 Task: Create a task  Create a new online platform for online gaming tournaments , assign it to team member softage.5@softage.net in the project BackTech and update the status of the task to  Off Track , set the priority of the task to Medium
Action: Mouse moved to (387, 330)
Screenshot: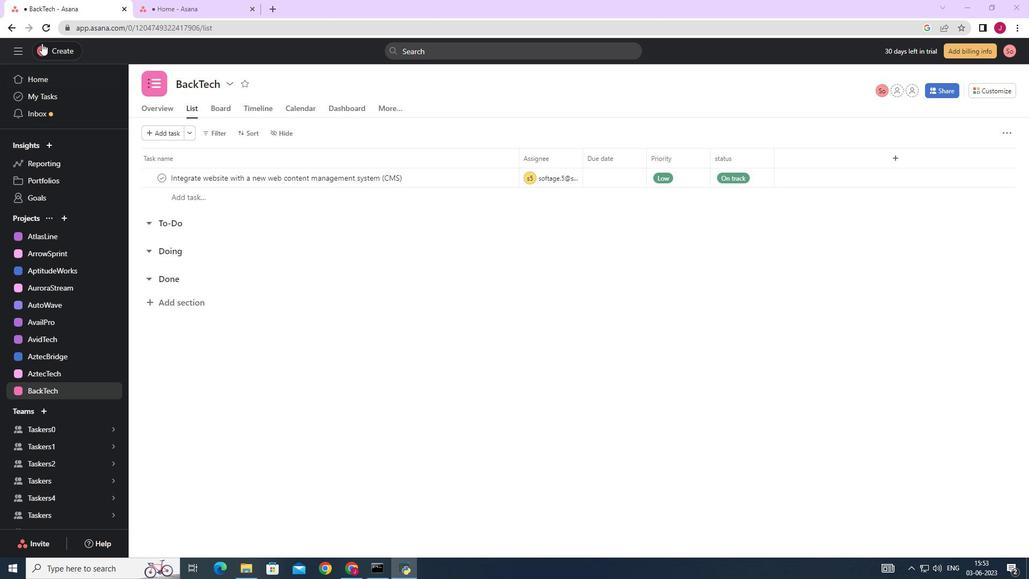 
Action: Mouse scrolled (387, 330) with delta (0, 0)
Screenshot: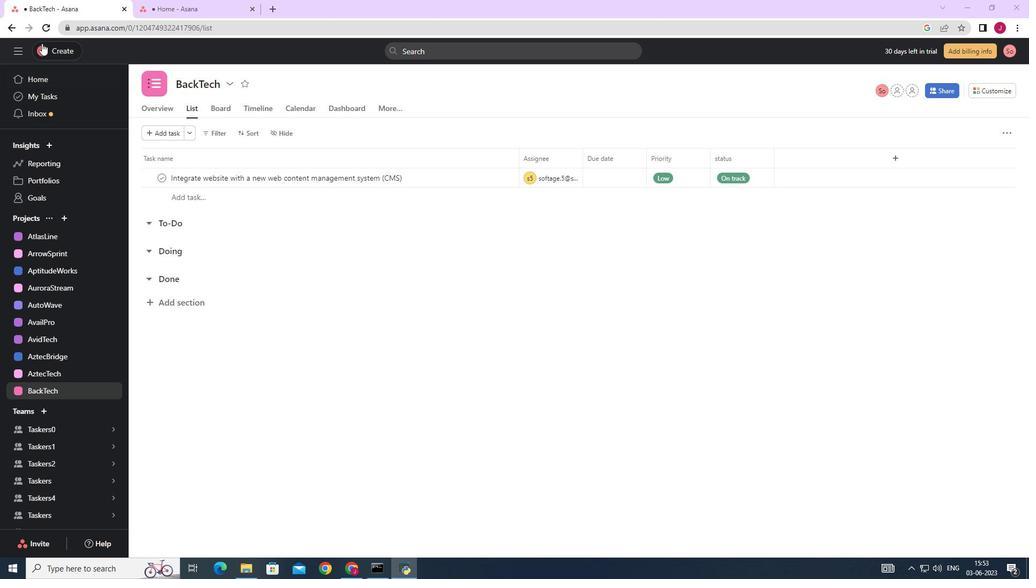 
Action: Mouse scrolled (387, 330) with delta (0, 0)
Screenshot: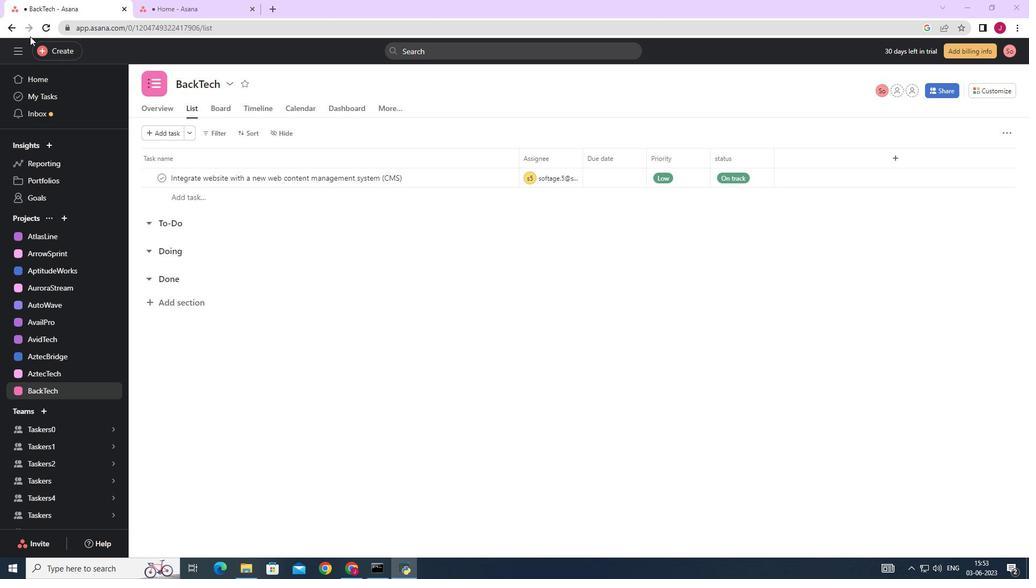 
Action: Mouse scrolled (387, 330) with delta (0, 0)
Screenshot: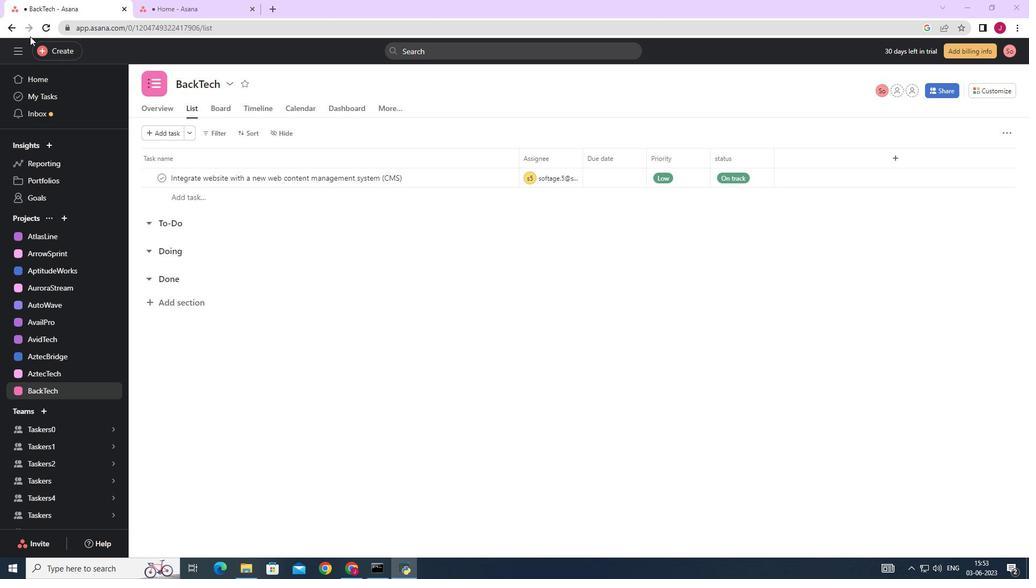 
Action: Mouse scrolled (387, 330) with delta (0, 0)
Screenshot: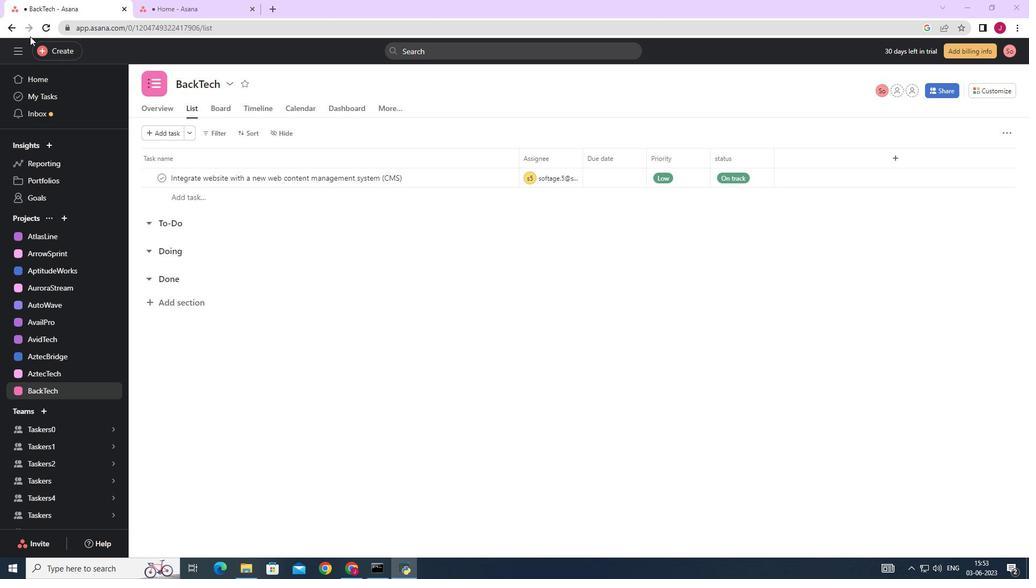 
Action: Mouse moved to (384, 337)
Screenshot: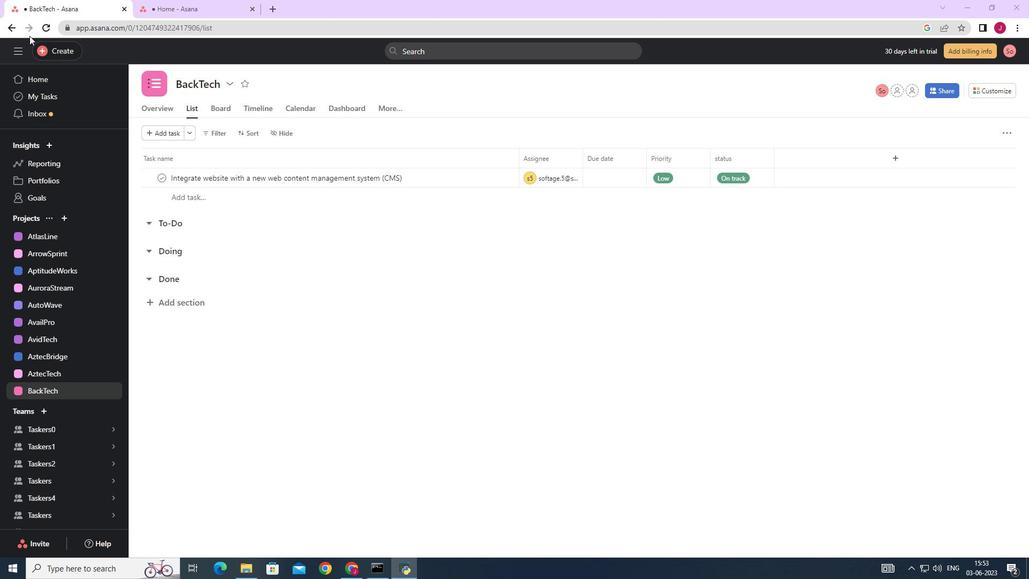 
Action: Mouse scrolled (384, 336) with delta (0, 0)
Screenshot: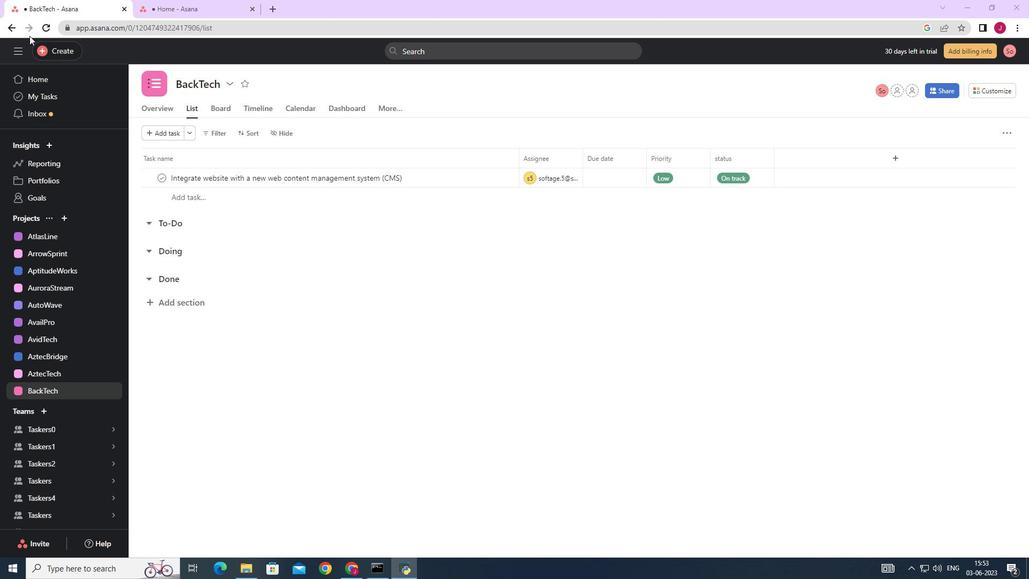 
Action: Mouse moved to (118, 512)
Screenshot: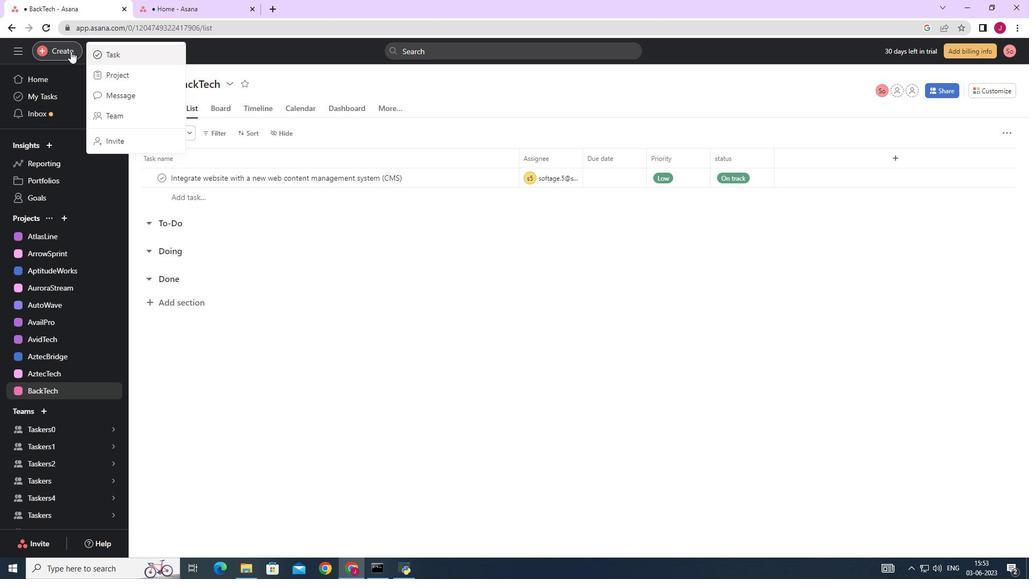 
Action: Mouse pressed left at (118, 512)
Screenshot: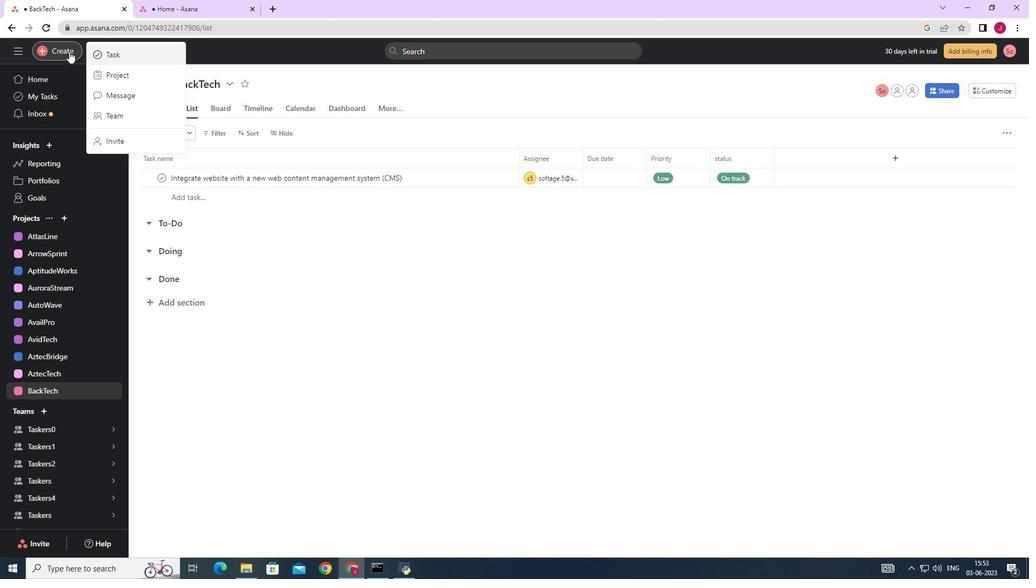 
Action: Mouse moved to (267, 425)
Screenshot: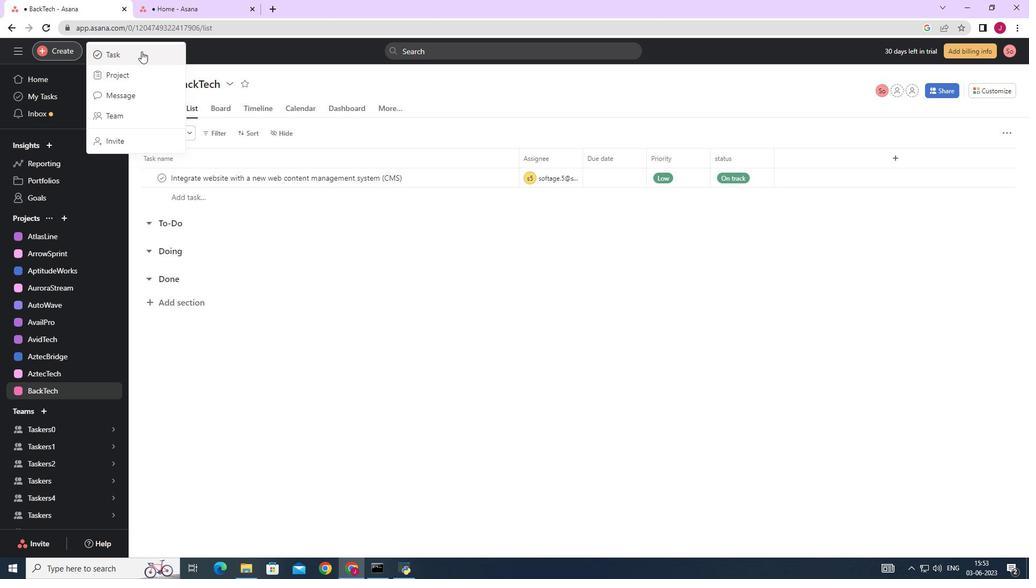 
Action: Mouse scrolled (267, 424) with delta (0, 0)
Screenshot: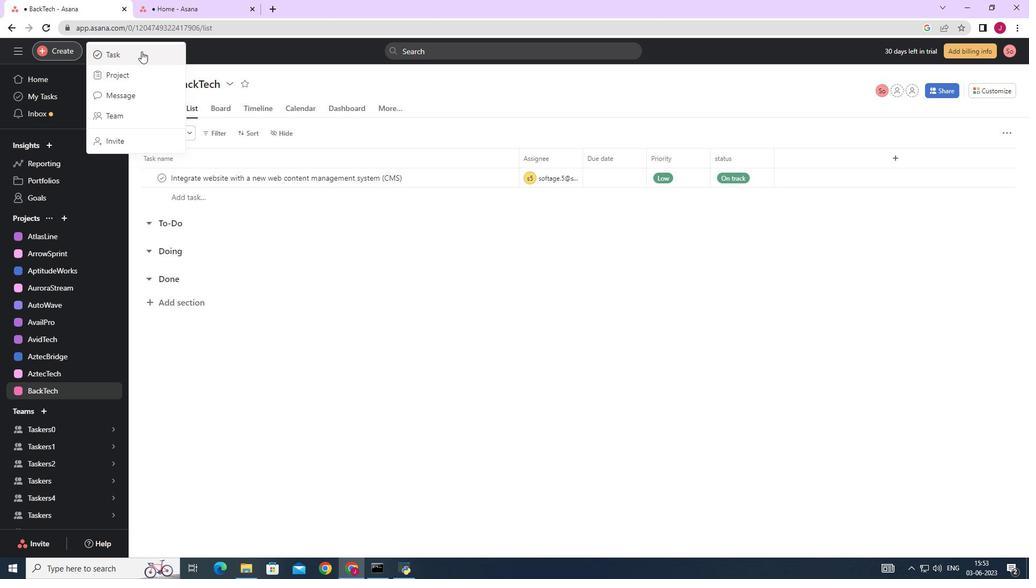 
Action: Mouse scrolled (267, 424) with delta (0, 0)
Screenshot: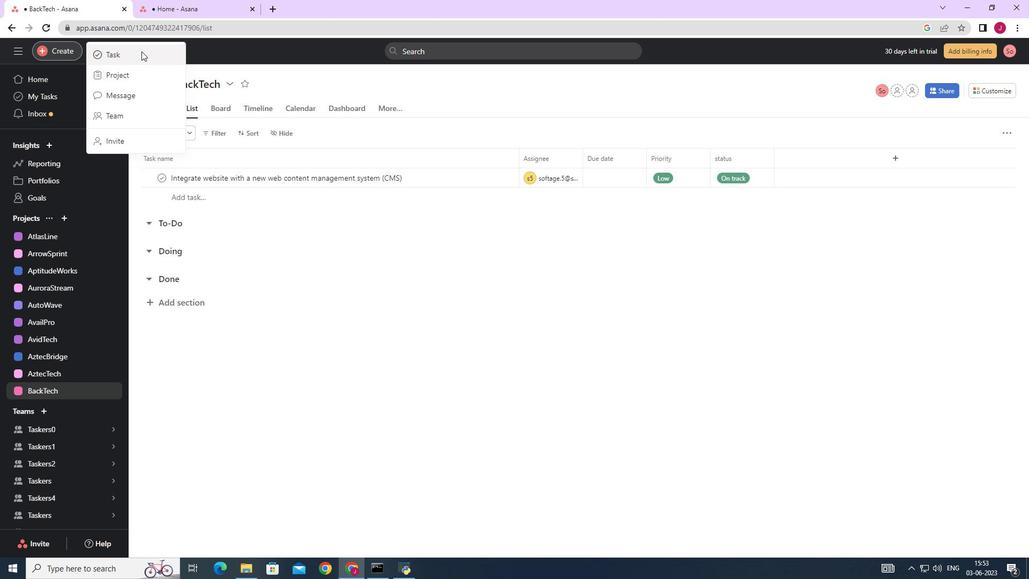 
Action: Mouse scrolled (267, 424) with delta (0, 0)
Screenshot: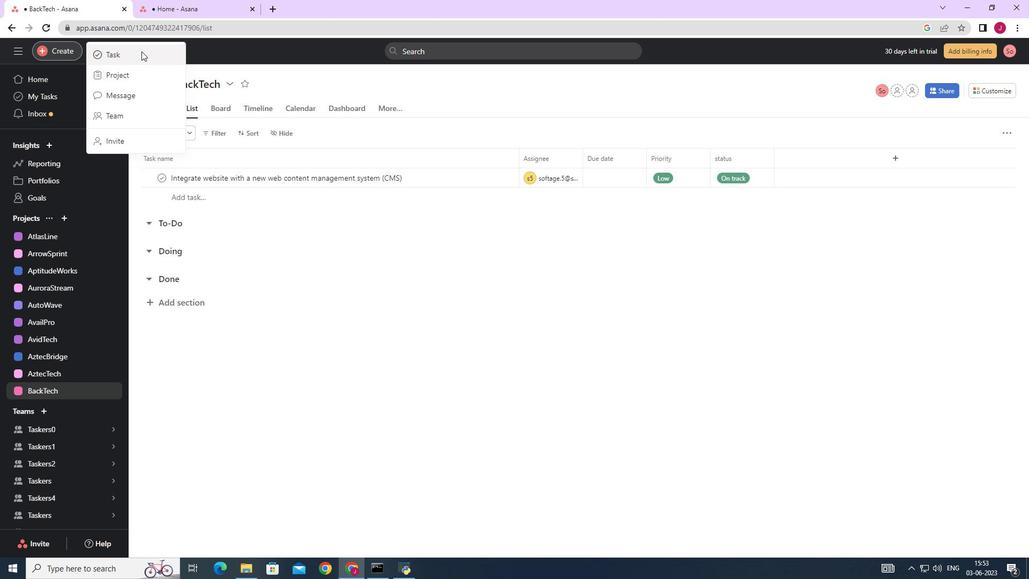 
Action: Mouse scrolled (267, 424) with delta (0, 0)
Screenshot: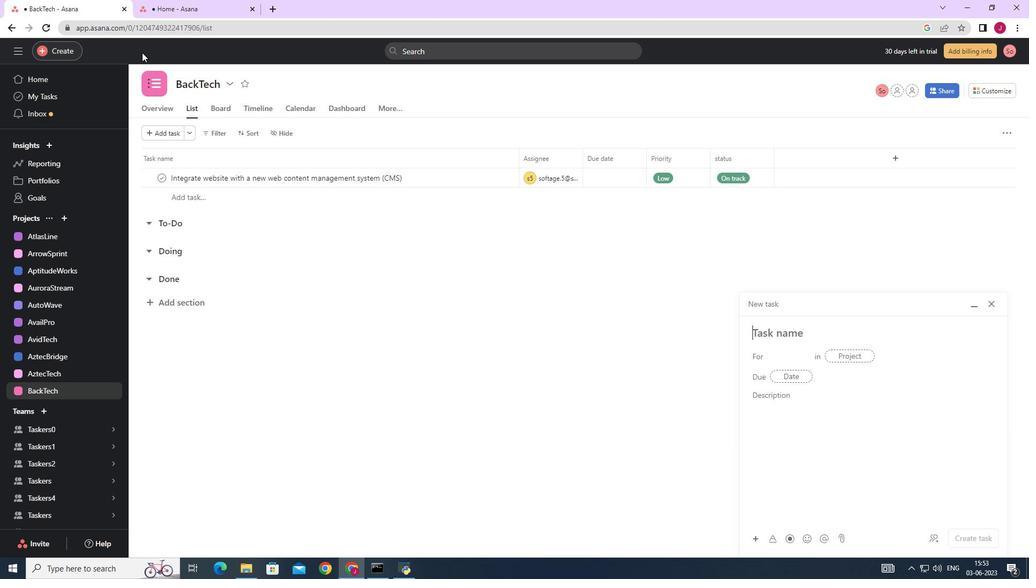 
Action: Mouse scrolled (267, 425) with delta (0, 0)
Screenshot: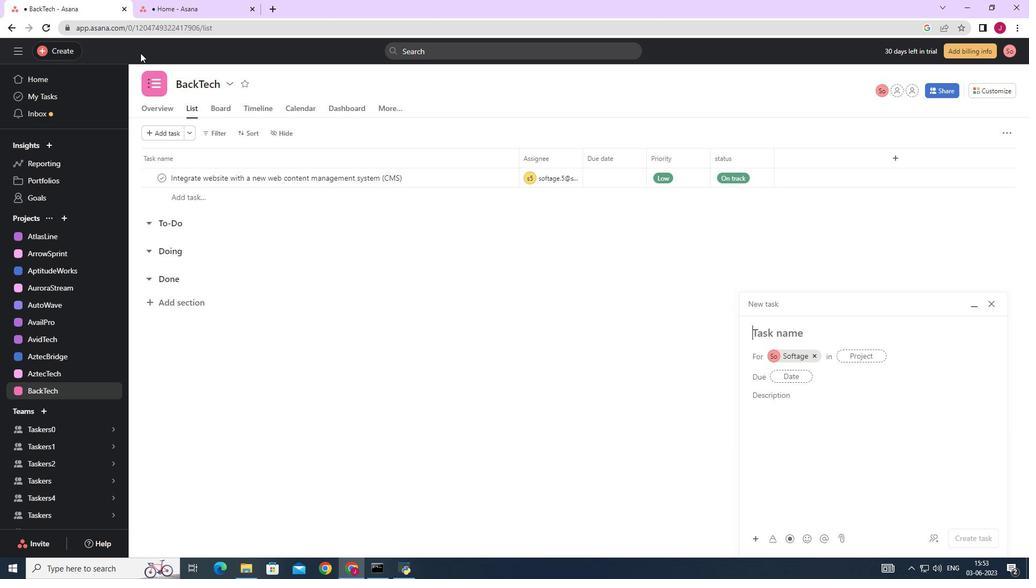 
Action: Mouse scrolled (267, 425) with delta (0, 0)
Screenshot: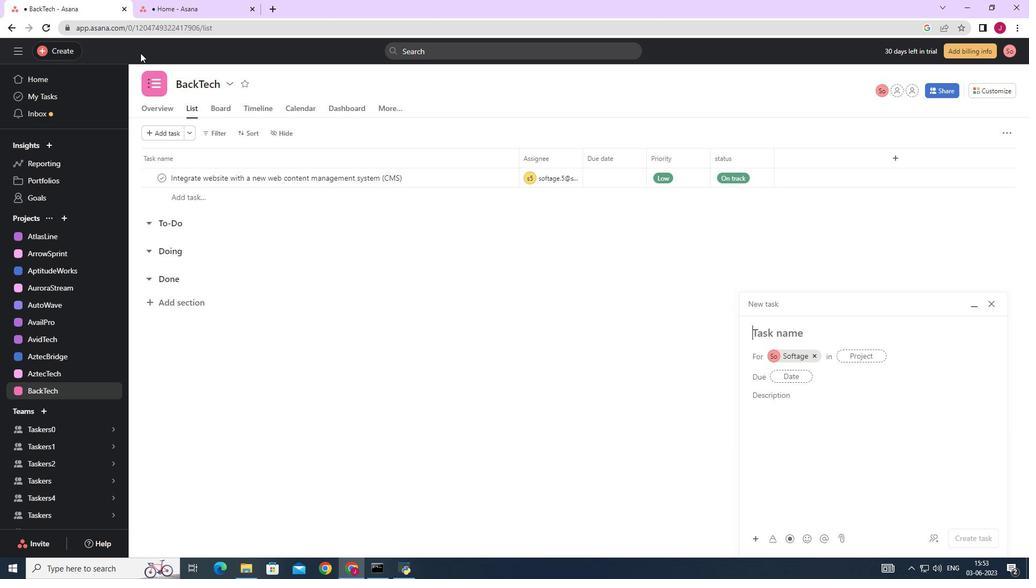 
Action: Mouse moved to (246, 417)
Screenshot: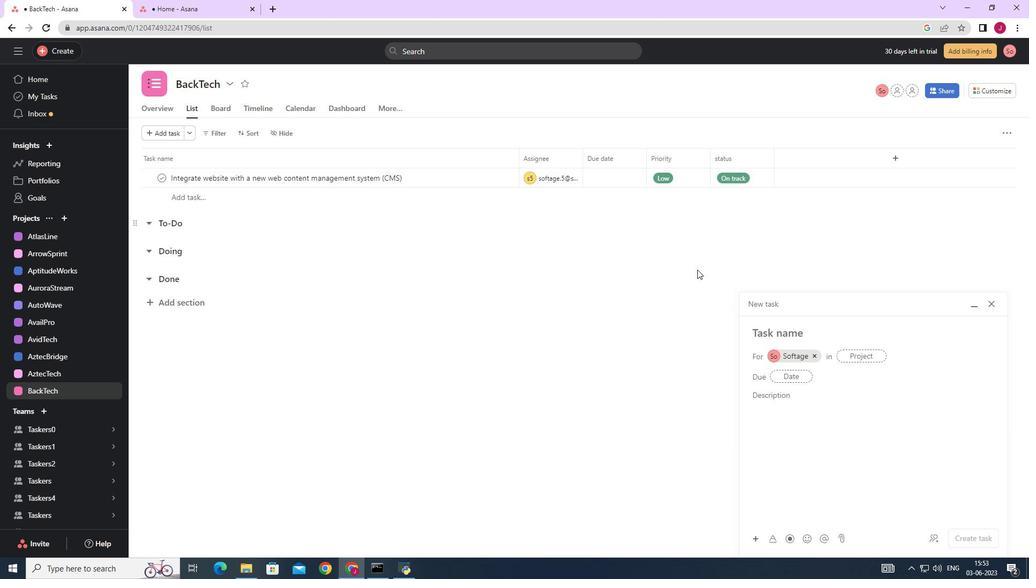 
Action: Mouse scrolled (246, 417) with delta (0, 0)
Screenshot: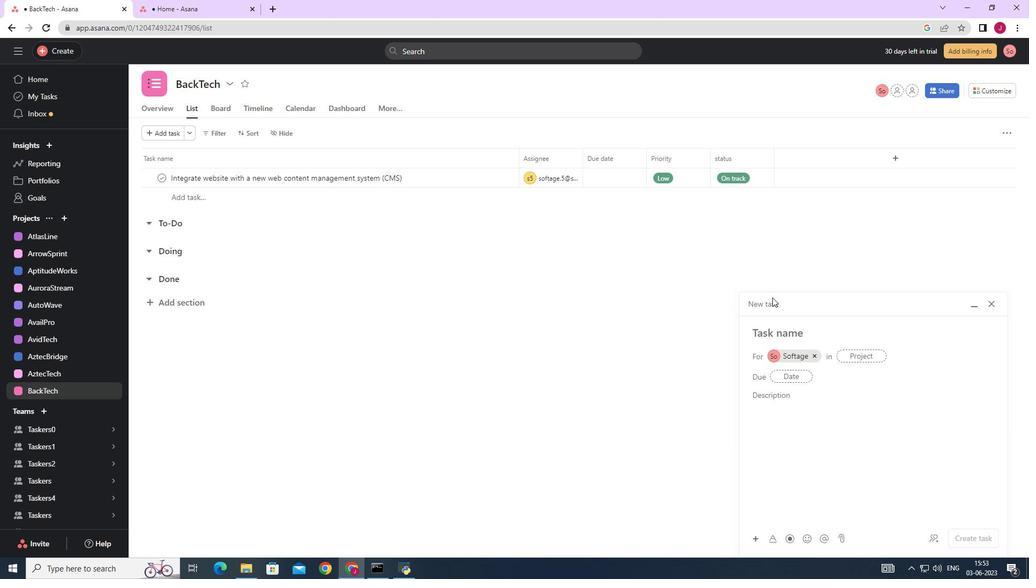 
Action: Mouse scrolled (246, 417) with delta (0, 0)
Screenshot: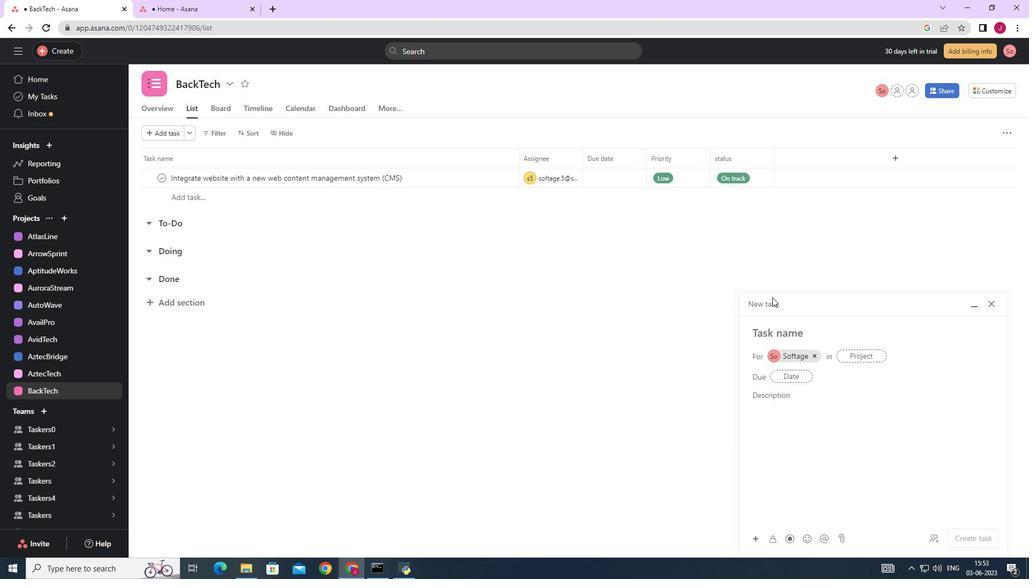 
Action: Mouse scrolled (246, 417) with delta (0, 0)
Screenshot: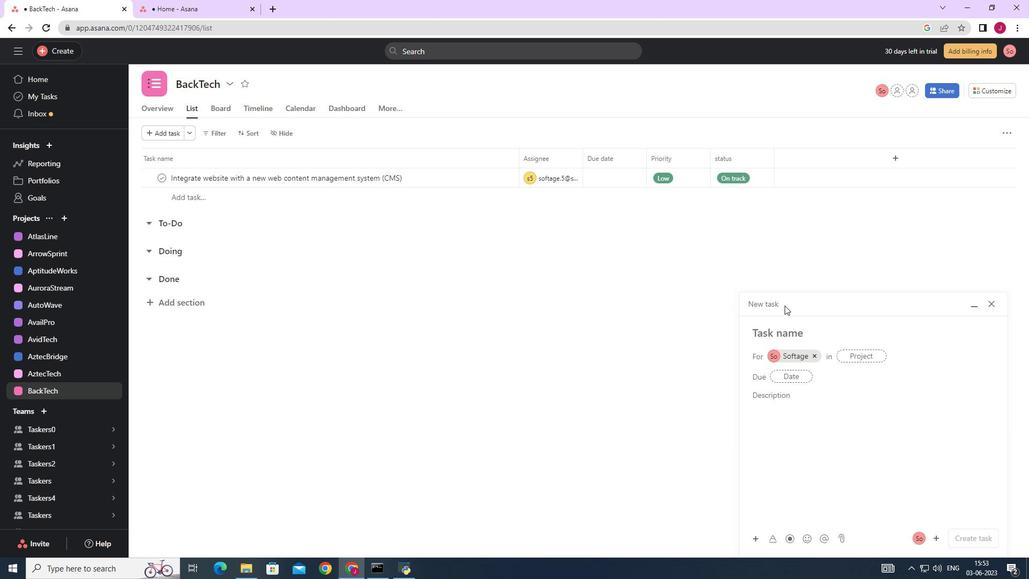 
Action: Mouse scrolled (246, 417) with delta (0, 0)
Screenshot: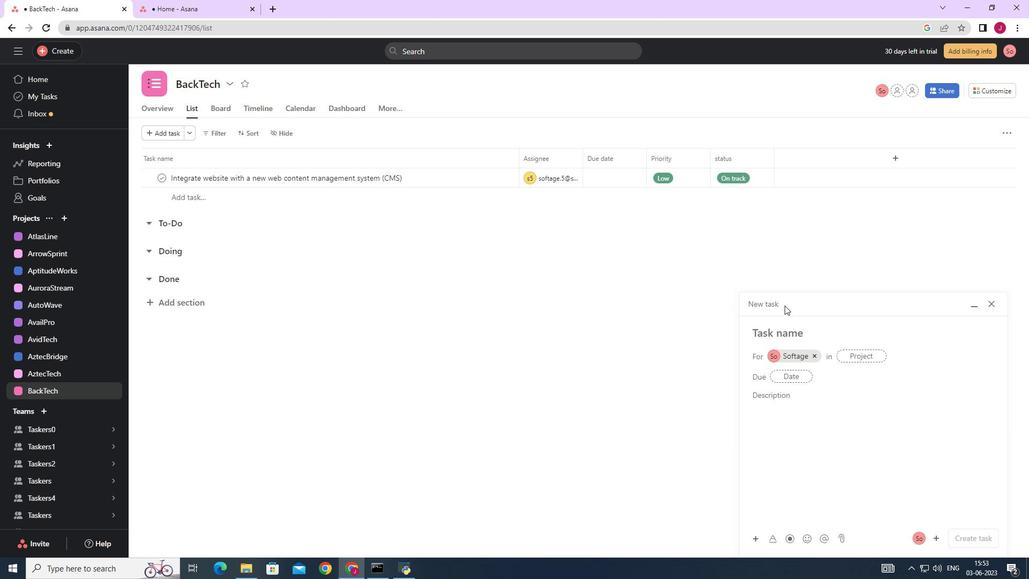 
Action: Mouse moved to (482, 378)
Screenshot: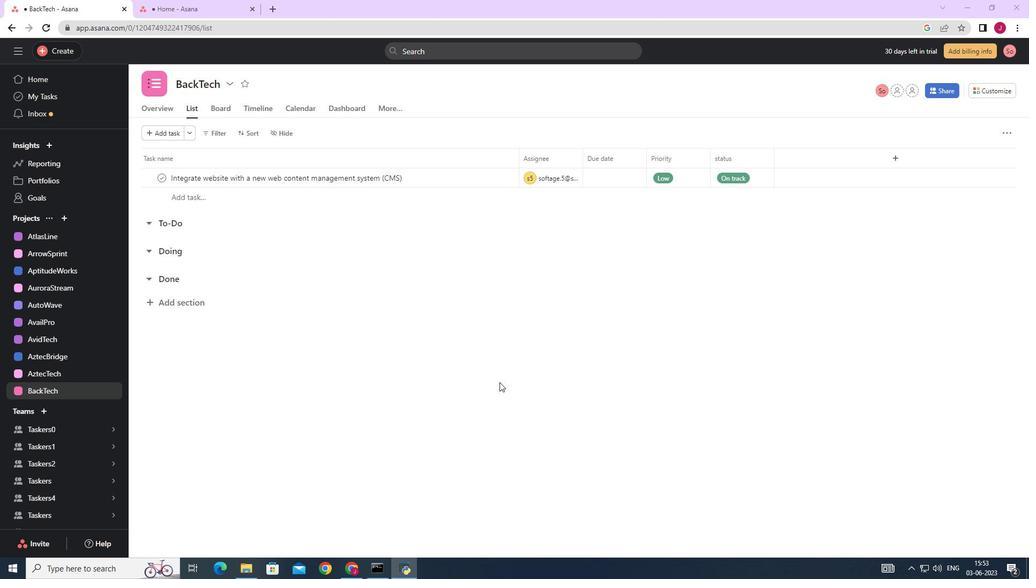 
Action: Mouse scrolled (482, 378) with delta (0, 0)
Screenshot: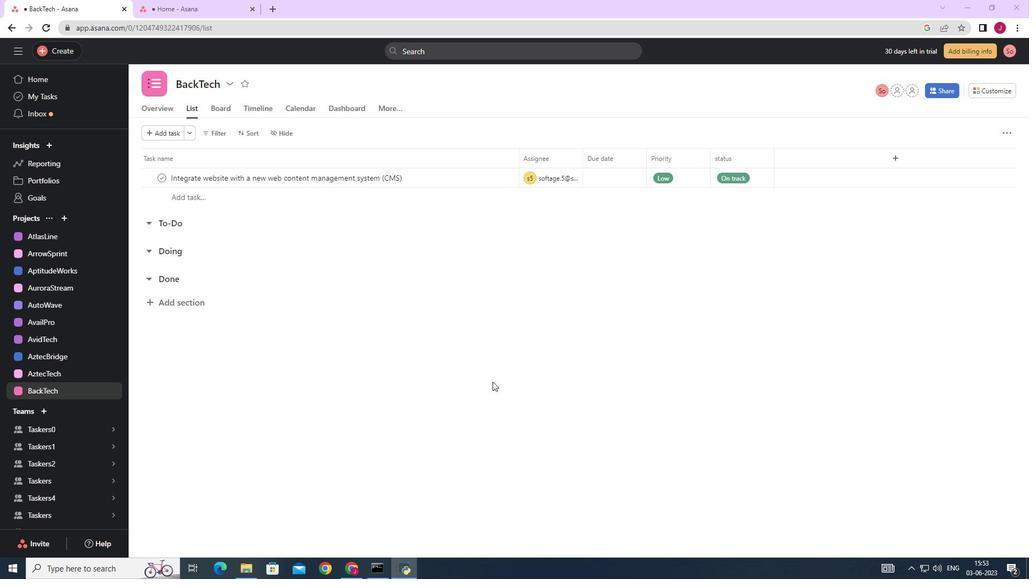 
Action: Mouse moved to (480, 377)
Screenshot: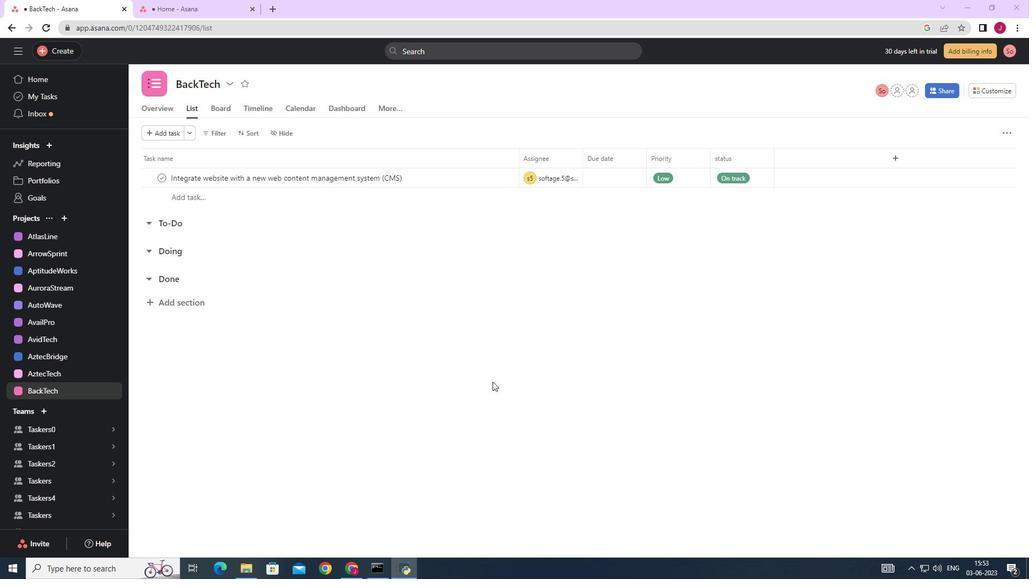 
Action: Mouse scrolled (480, 378) with delta (0, 0)
Screenshot: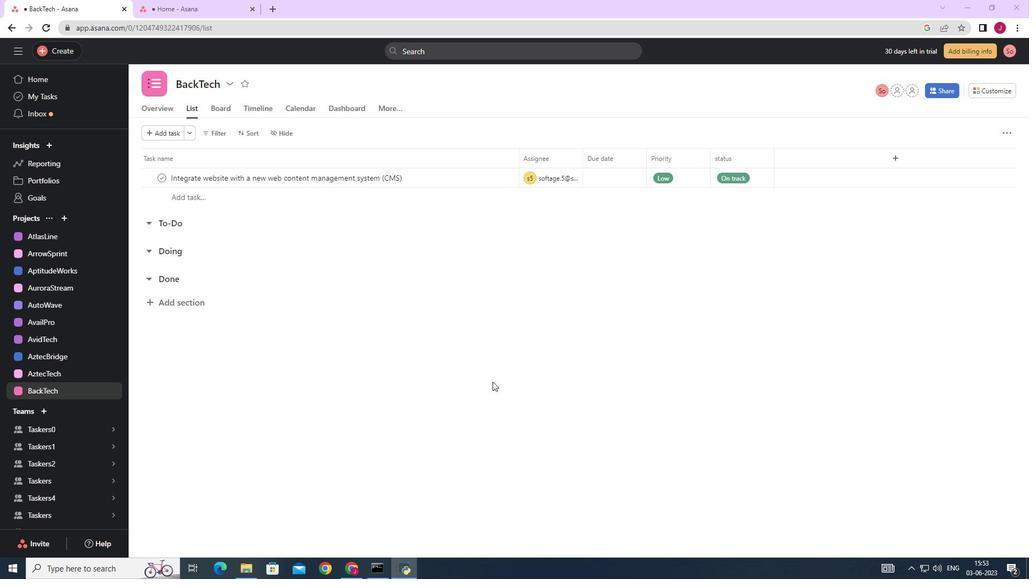 
Action: Mouse moved to (433, 367)
Screenshot: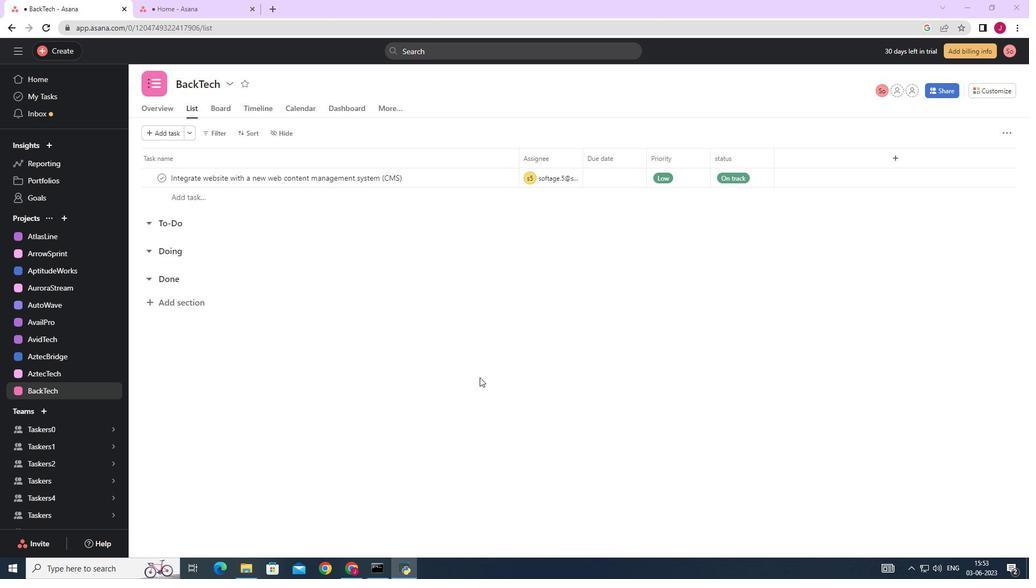 
Action: Mouse scrolled (470, 374) with delta (0, 0)
Screenshot: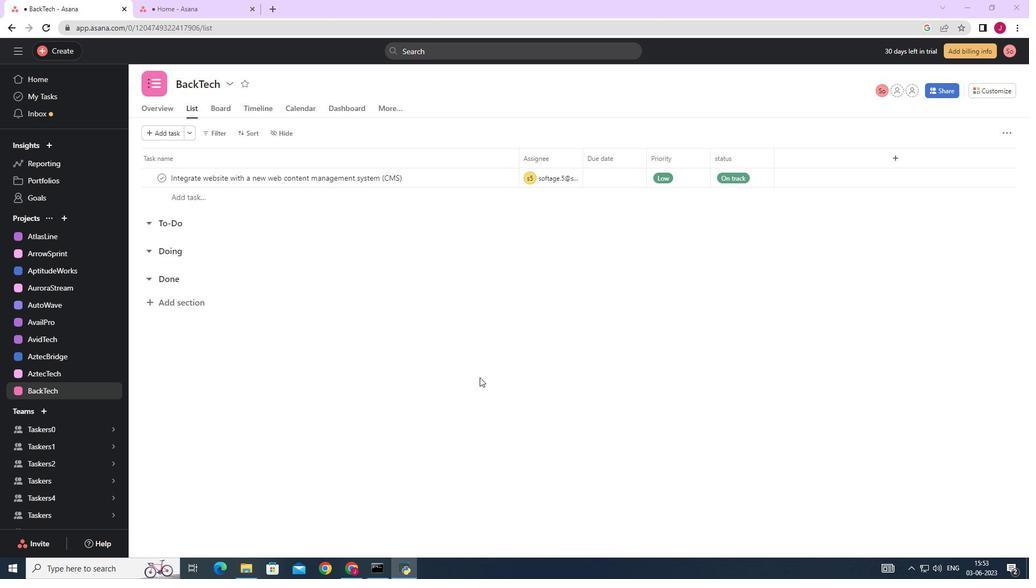 
Action: Mouse moved to (70, 51)
Screenshot: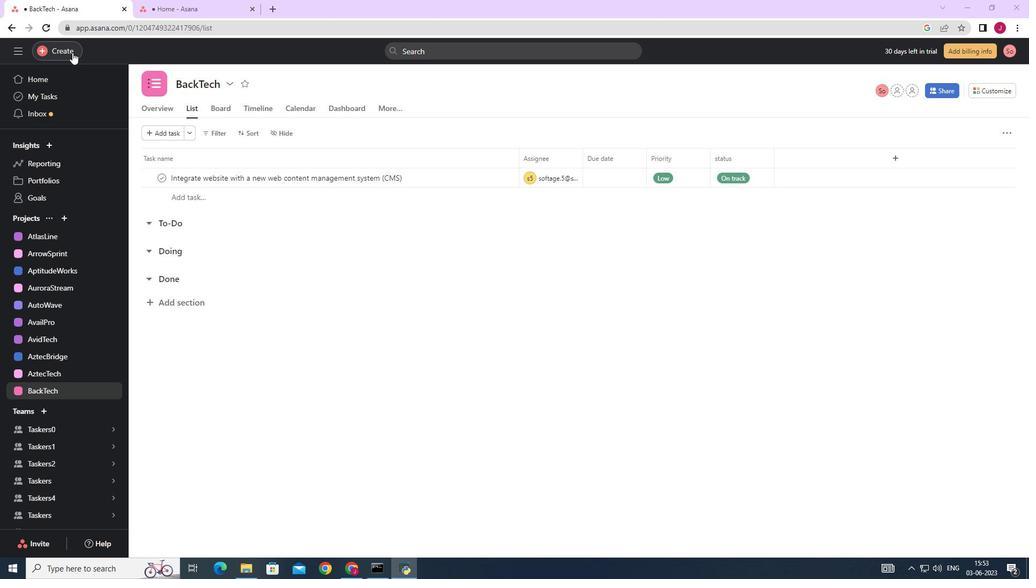 
Action: Mouse pressed left at (70, 51)
Screenshot: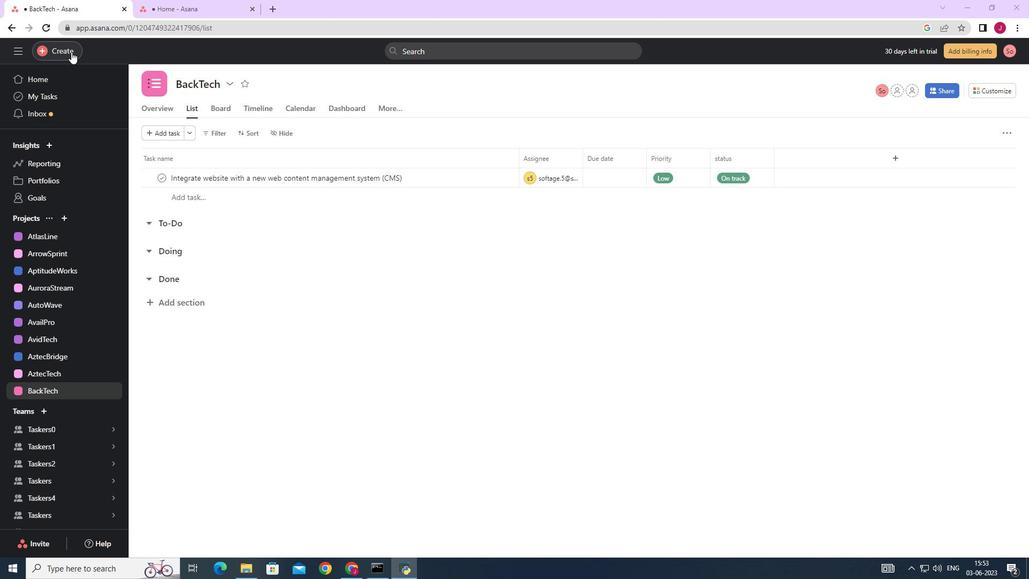 
Action: Mouse moved to (141, 51)
Screenshot: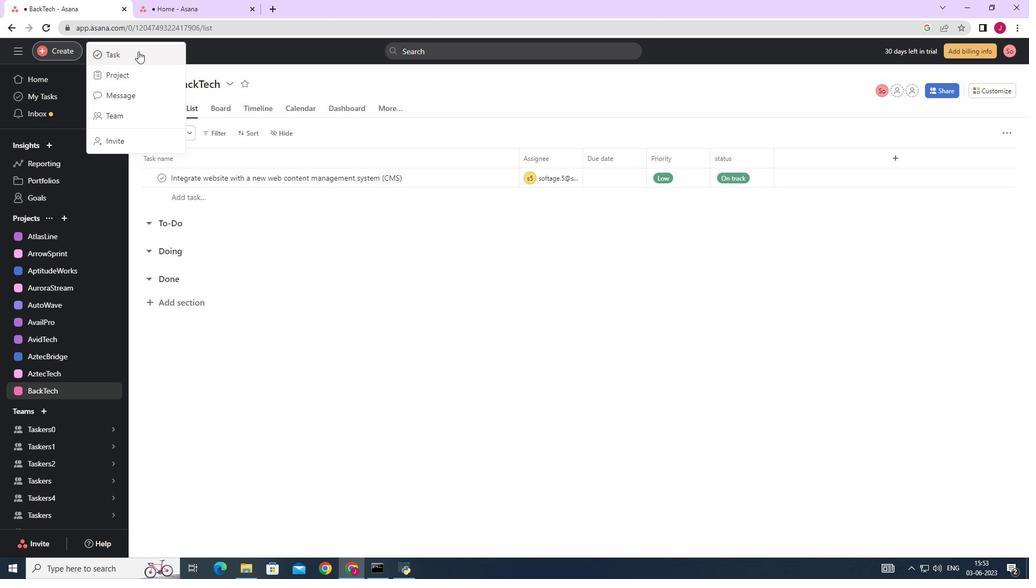 
Action: Mouse pressed left at (141, 51)
Screenshot: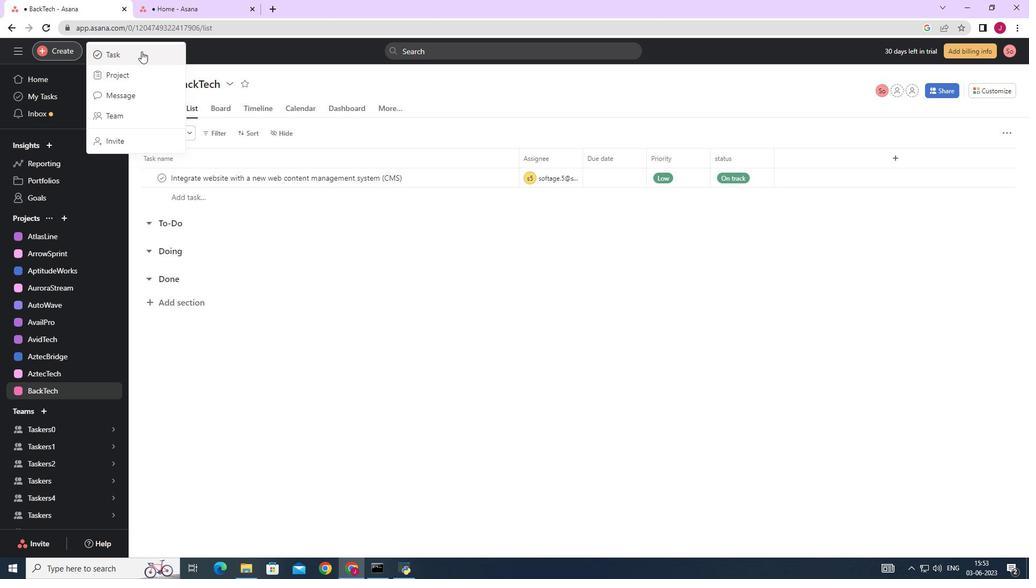 
Action: Mouse moved to (818, 355)
Screenshot: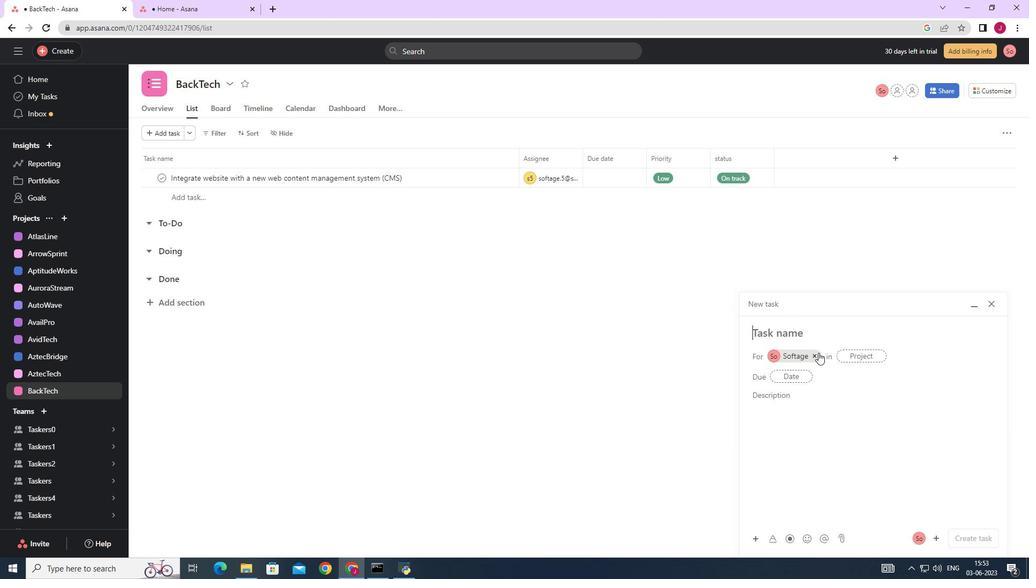 
Action: Mouse pressed left at (818, 355)
Screenshot: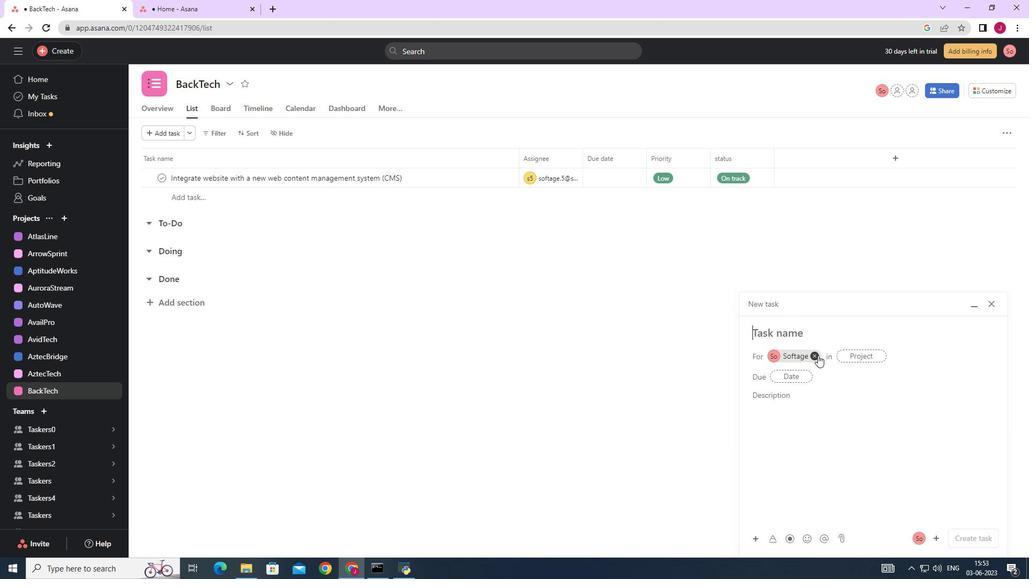
Action: Mouse moved to (792, 334)
Screenshot: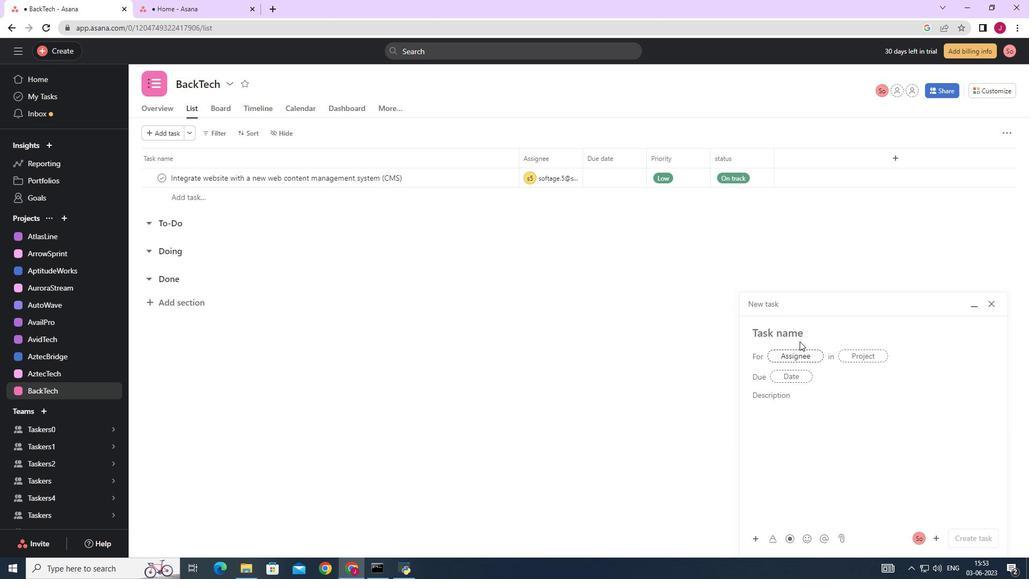 
Action: Mouse pressed left at (792, 334)
Screenshot: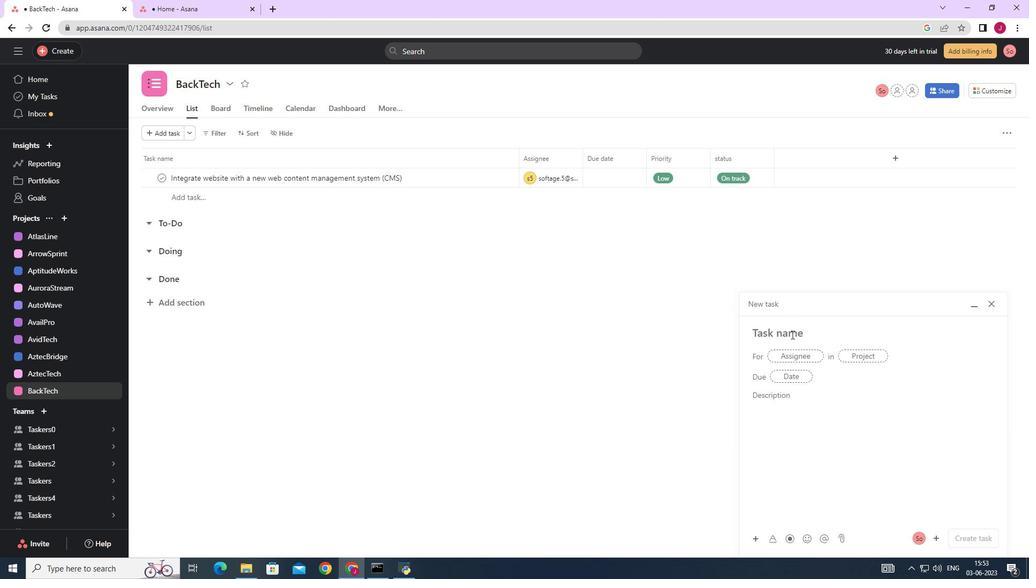 
Action: Key pressed c<Key.caps_lock>REATE<Key.space>A<Key.space>NEW<Key.space>ONLINE<Key.space>PLATFORM<Key.space>FOR<Key.space>ONLINE<Key.space>GAMING<Key.space>TOURMENTS<Key.space><Key.backspace><Key.backspace><Key.backspace><Key.backspace><Key.backspace><Key.backspace>NAMENTS<Key.space>
Screenshot: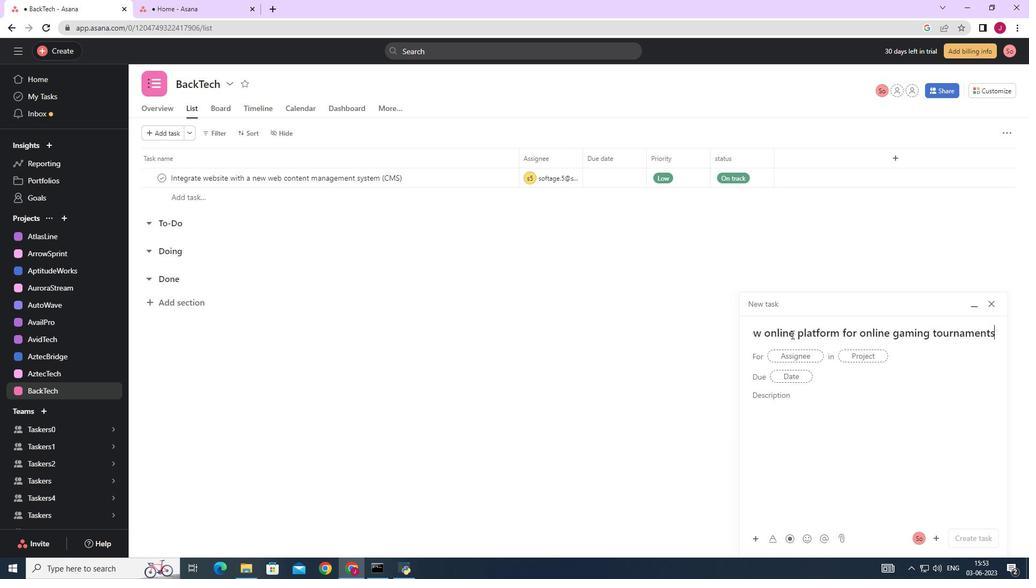 
Action: Mouse moved to (804, 353)
Screenshot: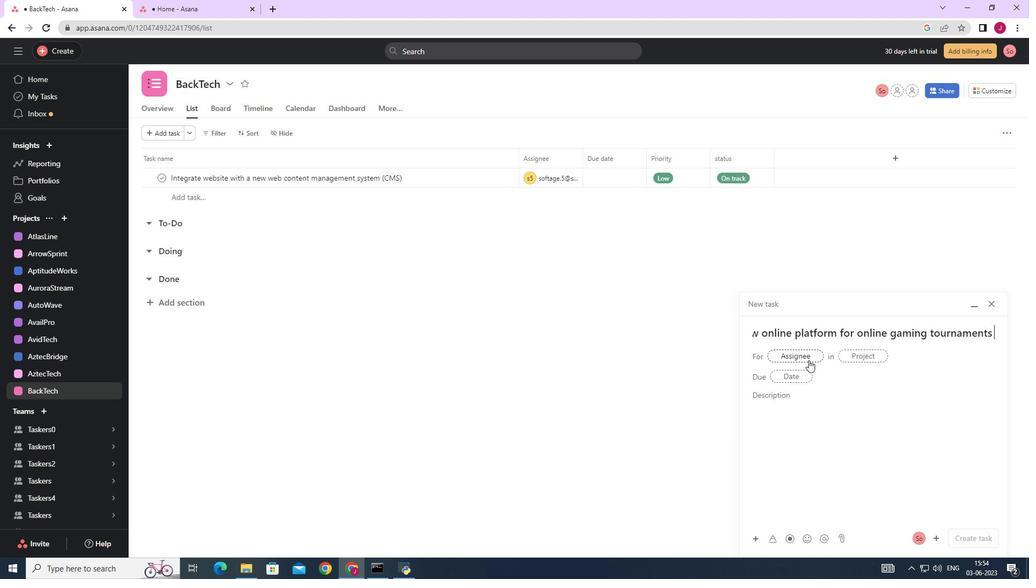 
Action: Mouse pressed left at (804, 353)
Screenshot: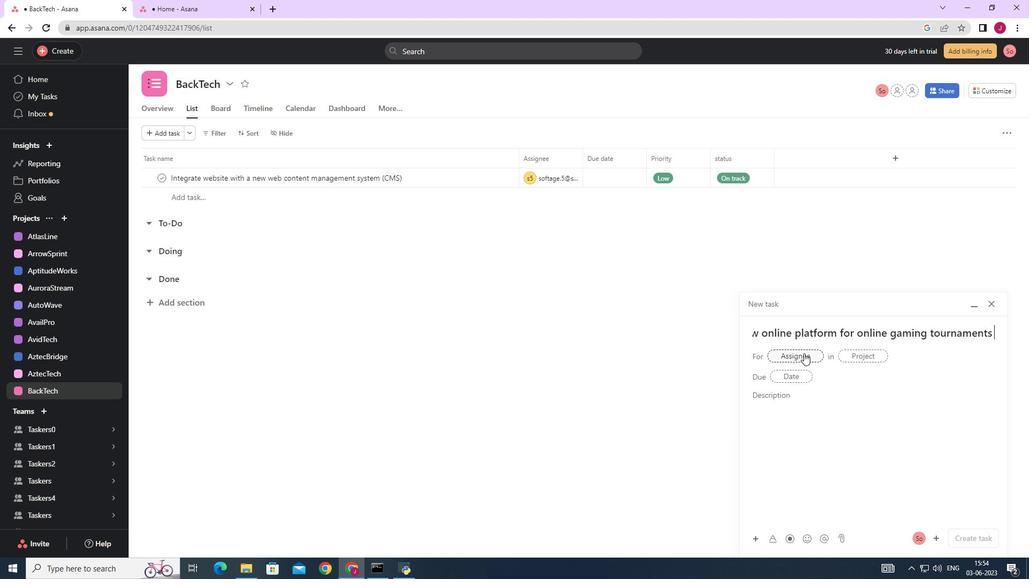 
Action: Key pressed SOFTAGE.5
Screenshot: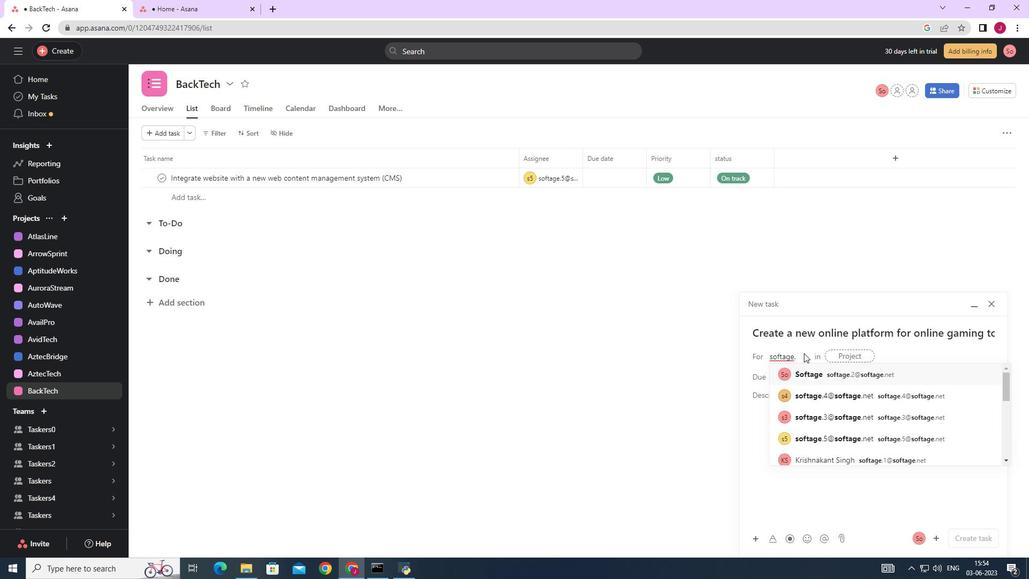 
Action: Mouse moved to (836, 373)
Screenshot: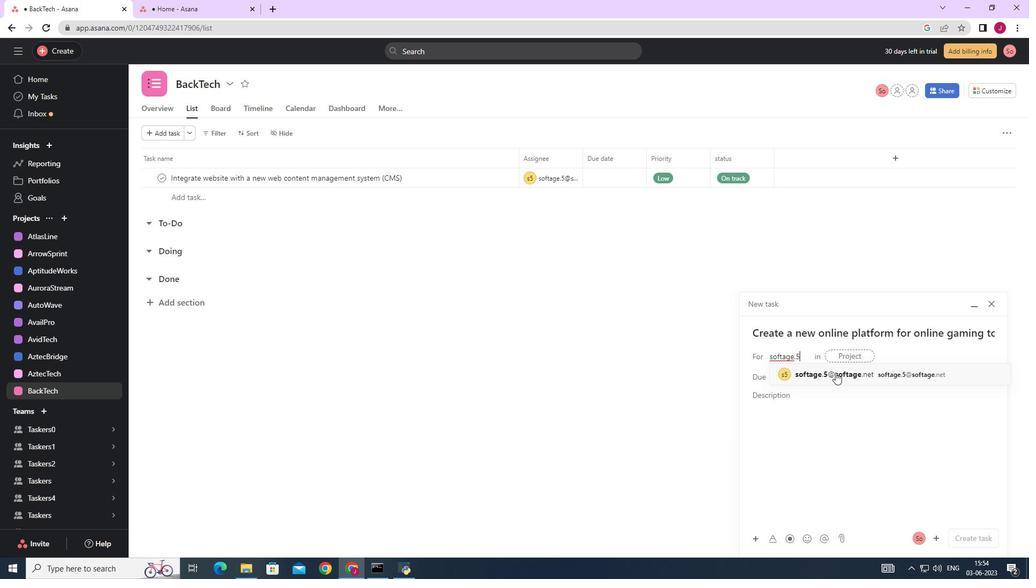 
Action: Mouse pressed left at (836, 373)
Screenshot: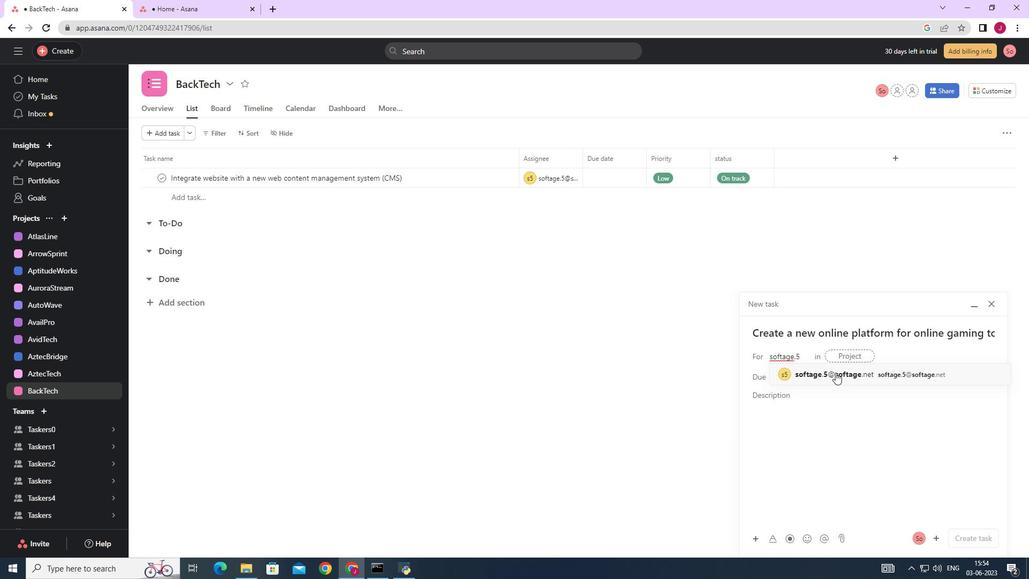 
Action: Mouse moved to (659, 372)
Screenshot: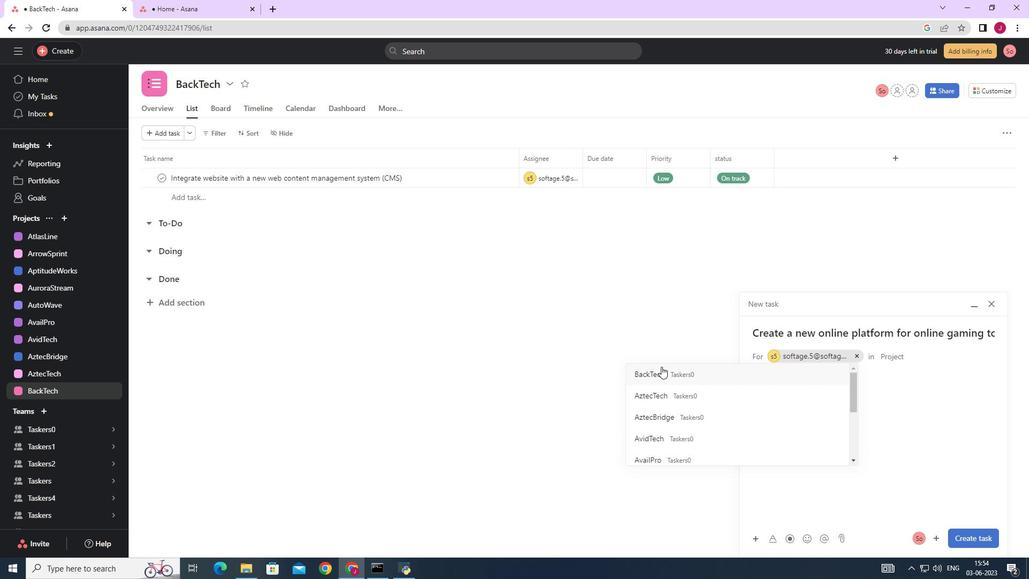 
Action: Mouse pressed left at (659, 372)
Screenshot: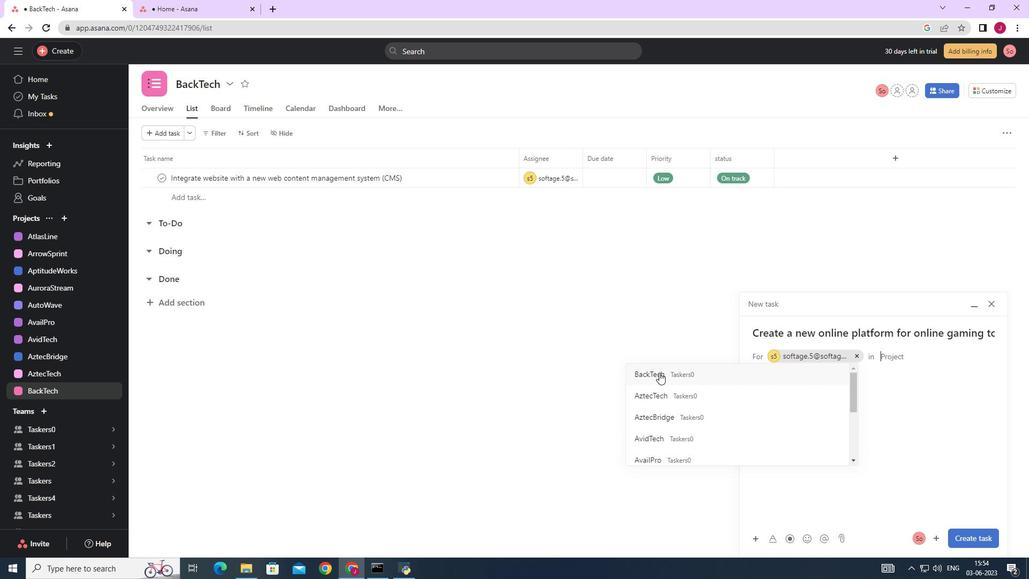 
Action: Mouse moved to (801, 398)
Screenshot: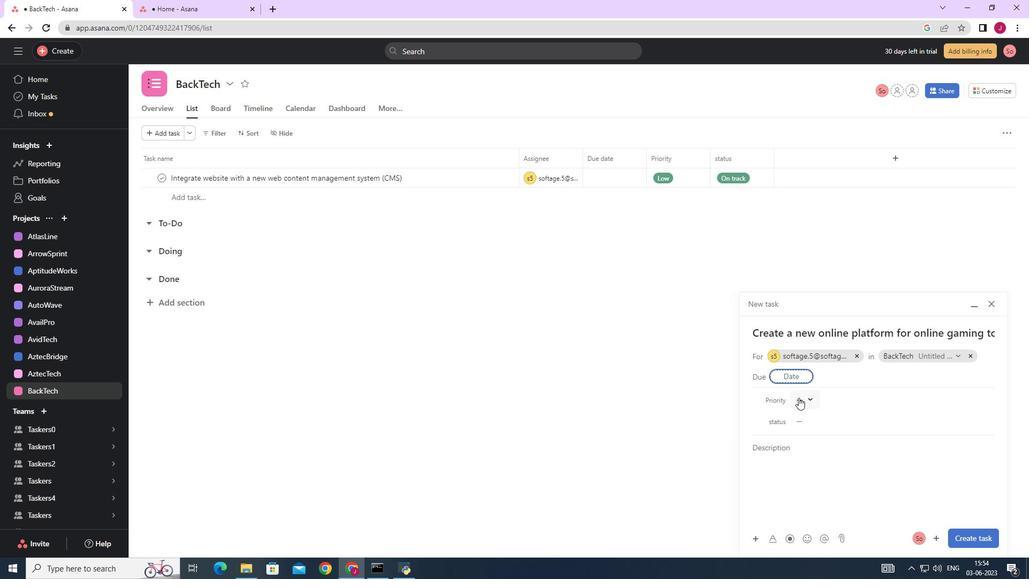
Action: Mouse pressed left at (801, 398)
Screenshot: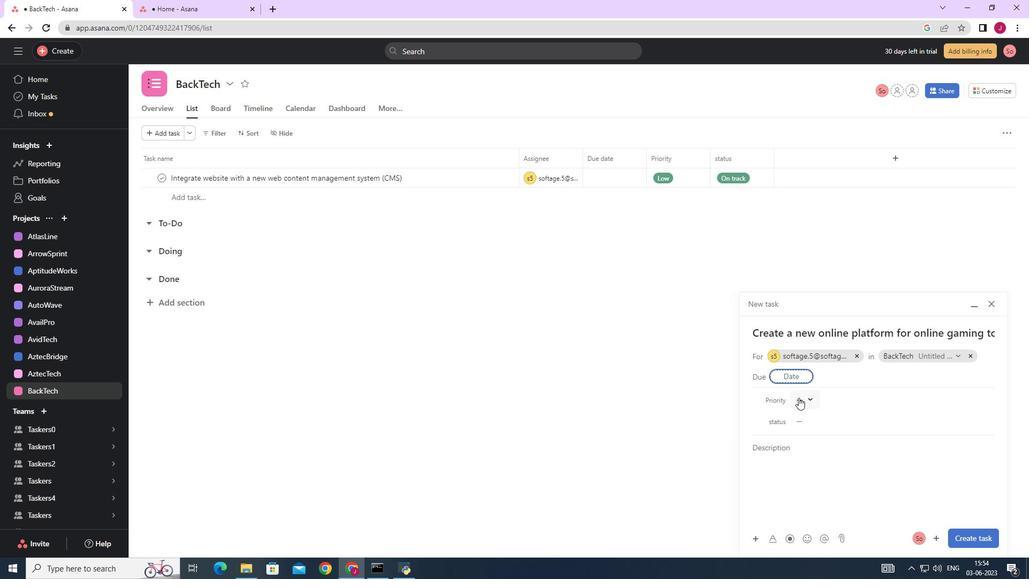 
Action: Mouse moved to (831, 453)
Screenshot: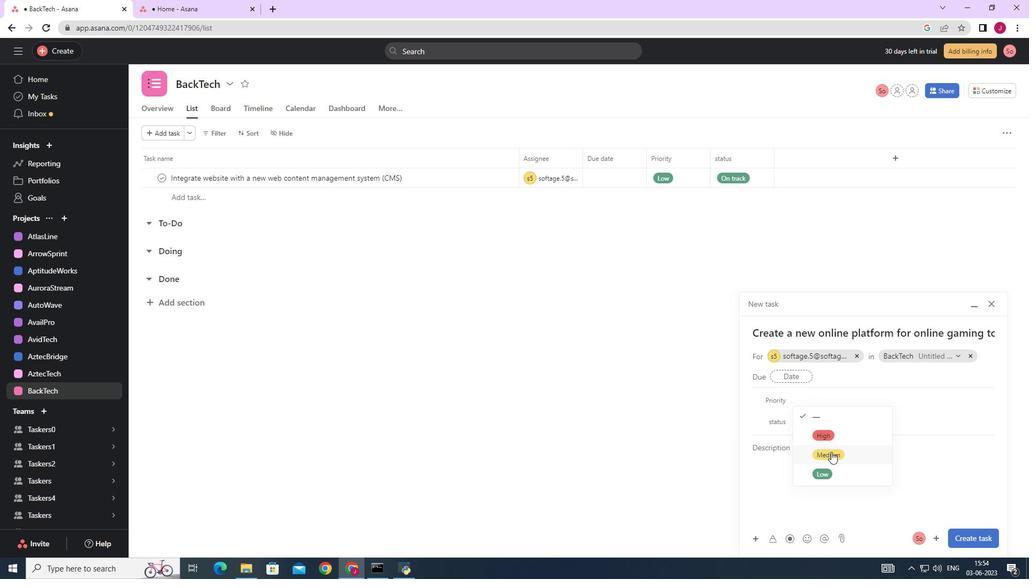 
Action: Mouse pressed left at (831, 453)
Screenshot: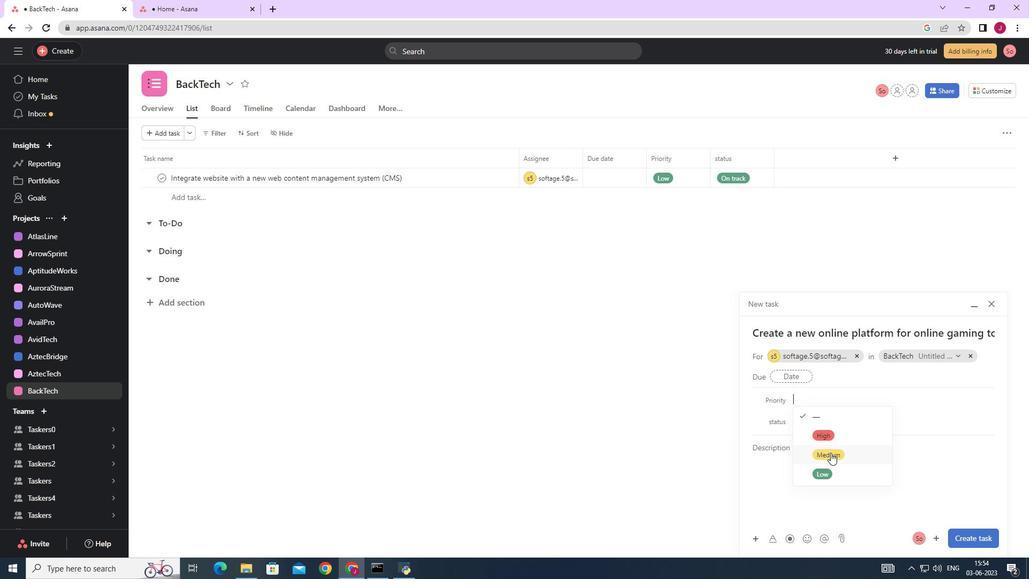 
Action: Mouse moved to (813, 421)
Screenshot: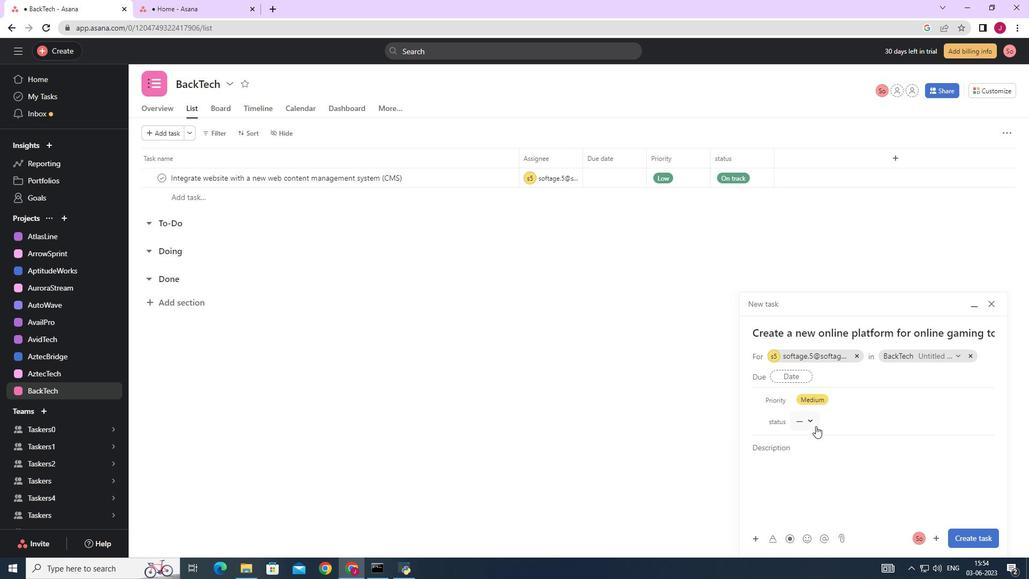 
Action: Mouse pressed left at (813, 421)
Screenshot: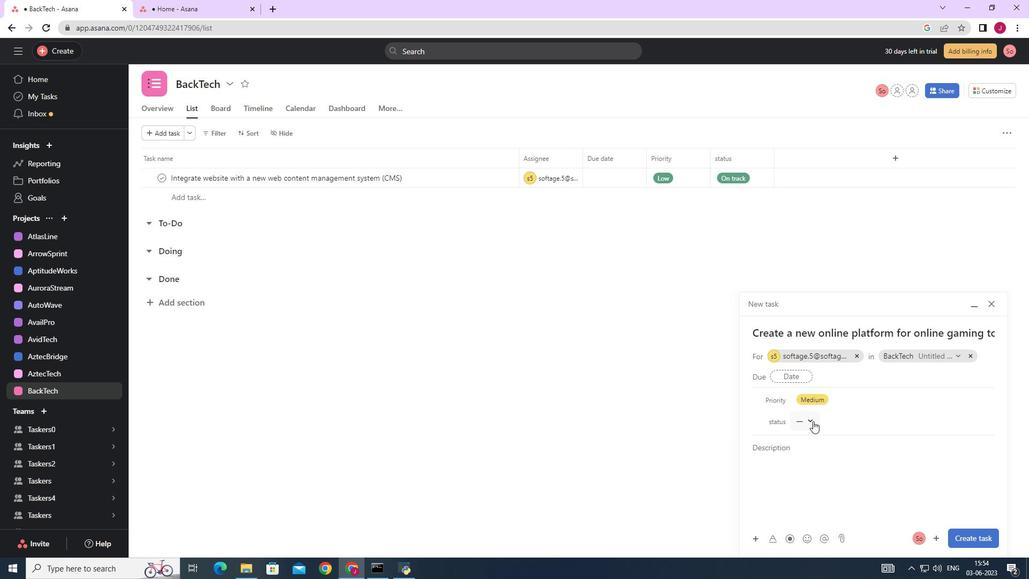 
Action: Mouse moved to (830, 472)
Screenshot: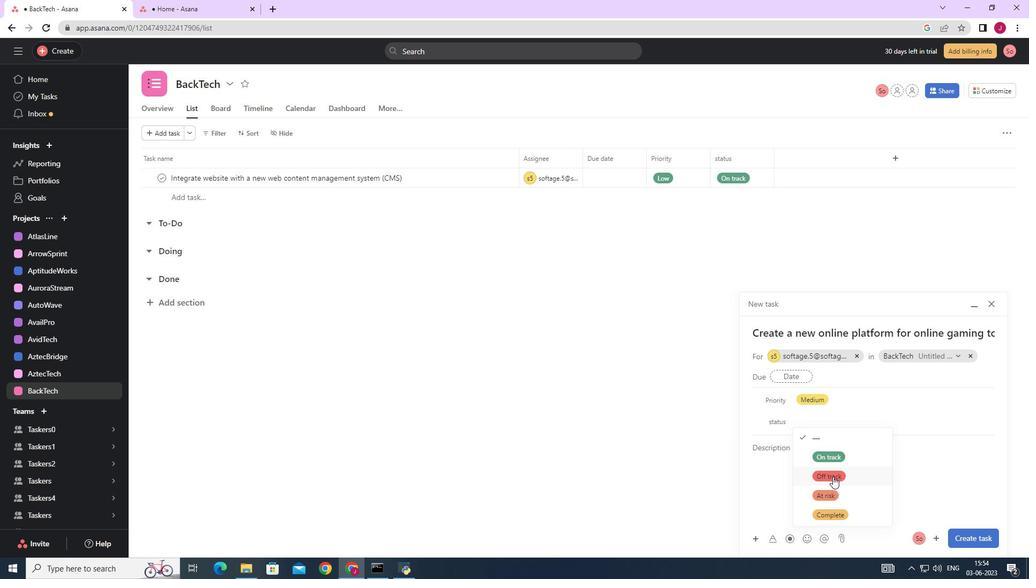 
Action: Mouse pressed left at (830, 472)
Screenshot: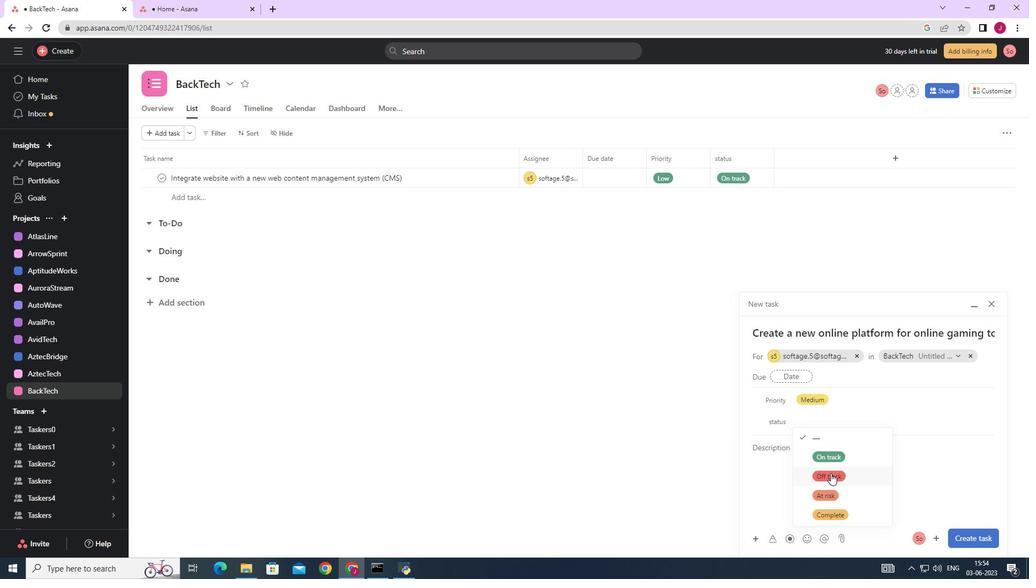 
Action: Mouse moved to (970, 539)
Screenshot: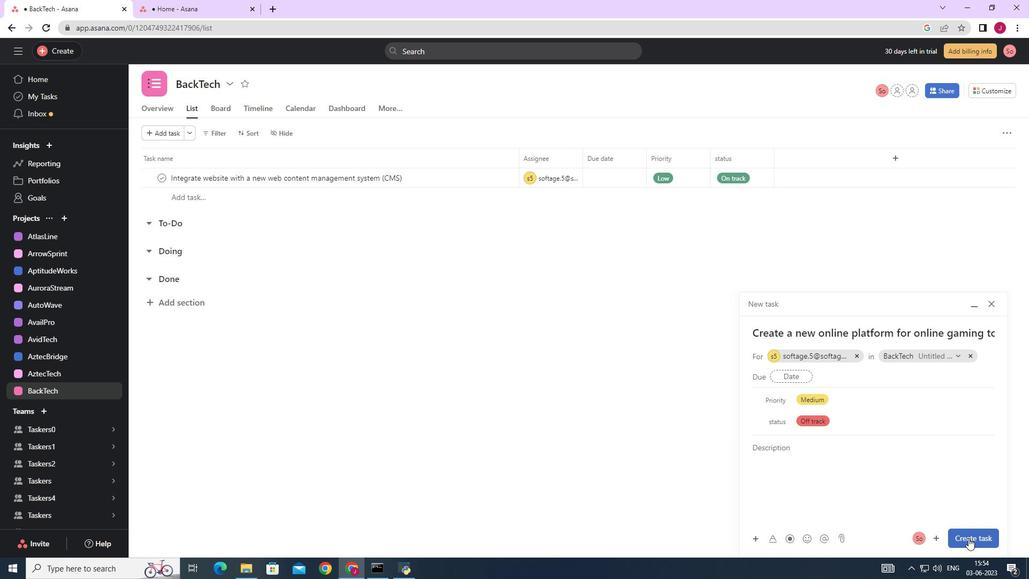 
Action: Mouse pressed left at (970, 539)
Screenshot: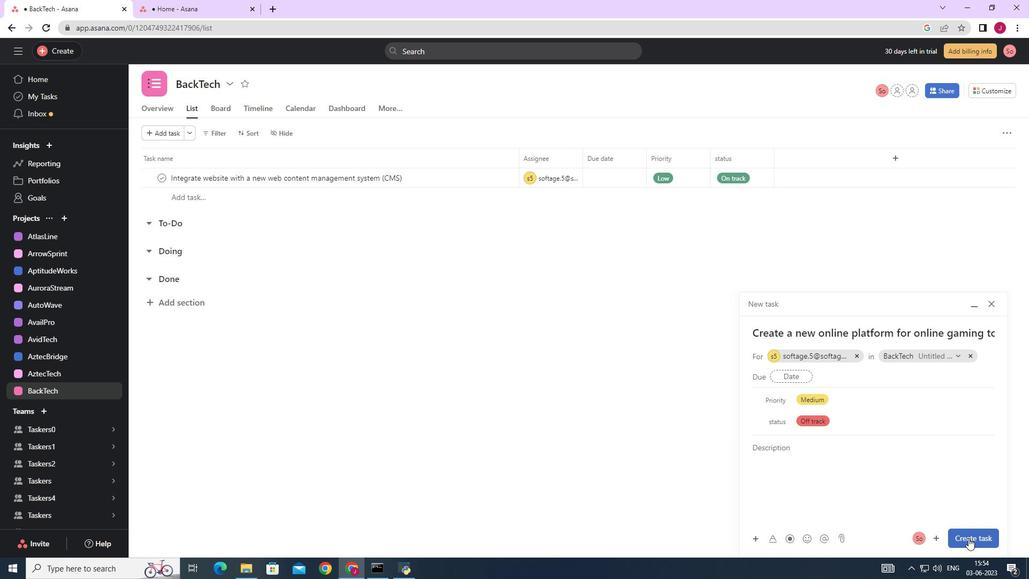 
Action: Mouse moved to (774, 386)
Screenshot: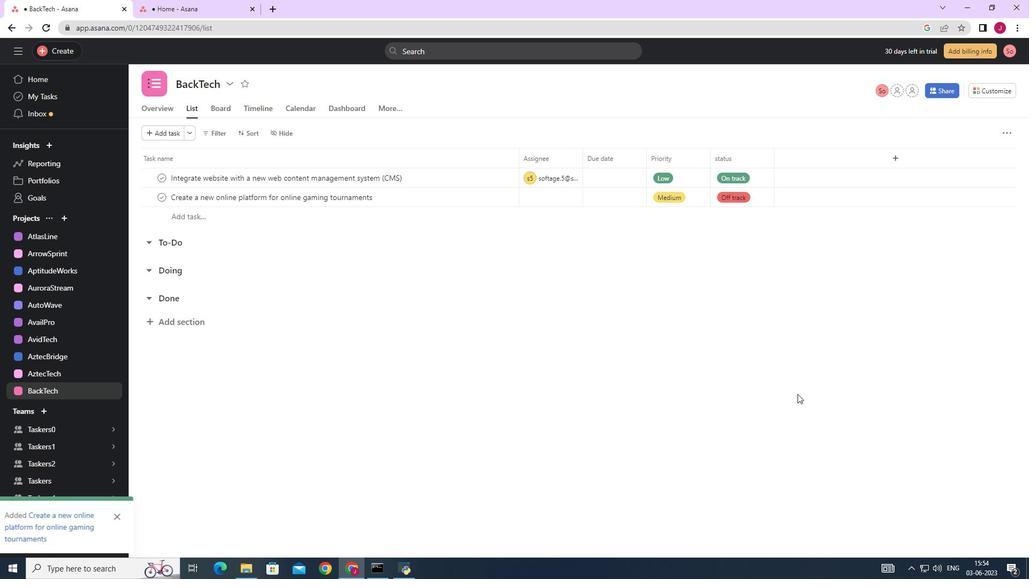 
